 Task: Change the "Maximal bitrate" for "Speex audio decoder" to 2.
Action: Mouse moved to (107, 11)
Screenshot: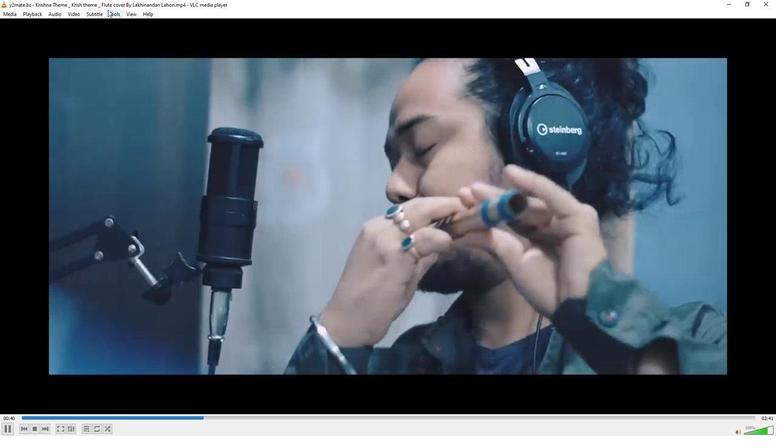 
Action: Mouse pressed left at (107, 11)
Screenshot: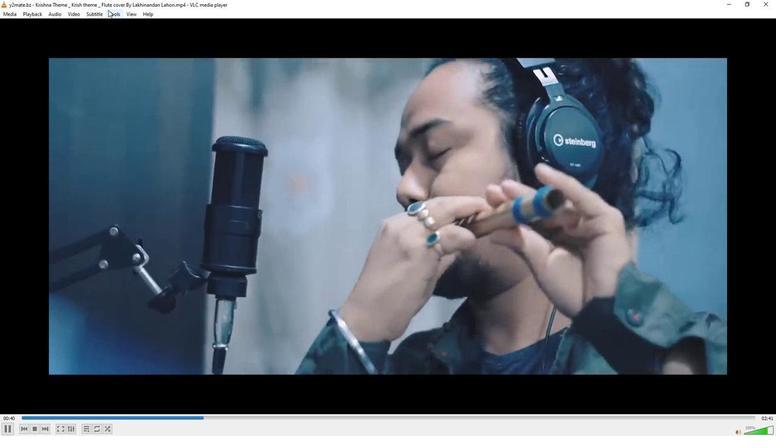
Action: Mouse moved to (125, 112)
Screenshot: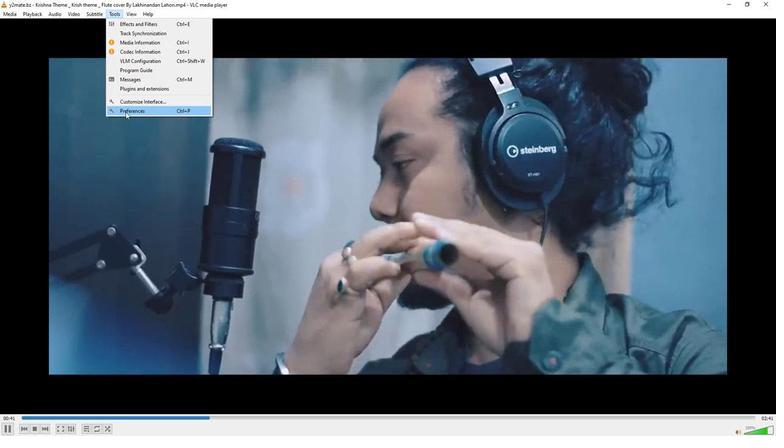 
Action: Mouse pressed left at (125, 112)
Screenshot: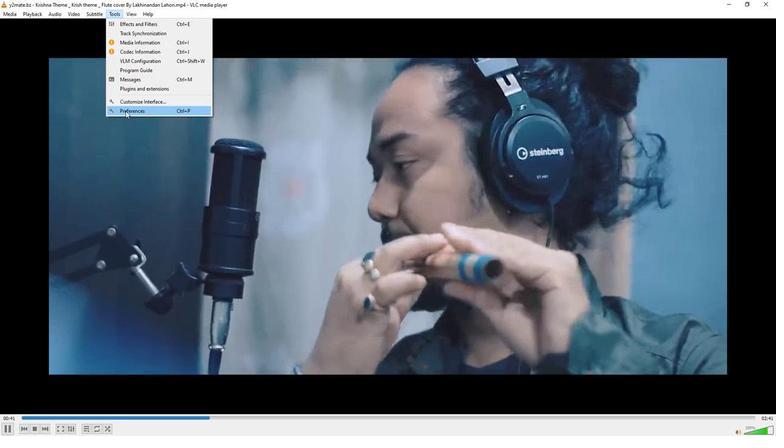 
Action: Mouse moved to (209, 335)
Screenshot: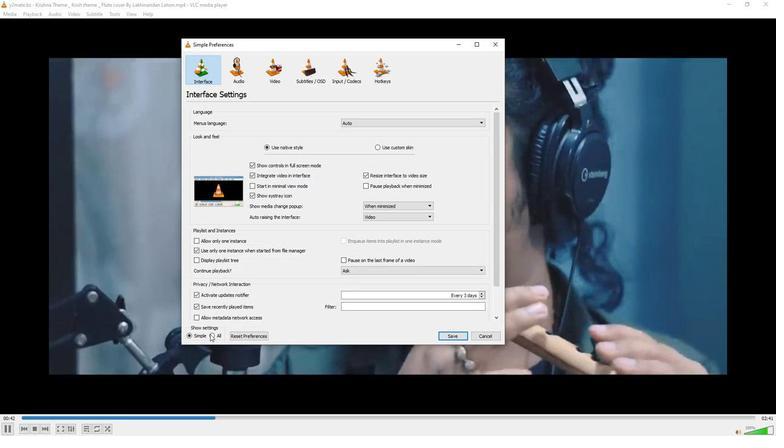 
Action: Mouse pressed left at (209, 335)
Screenshot: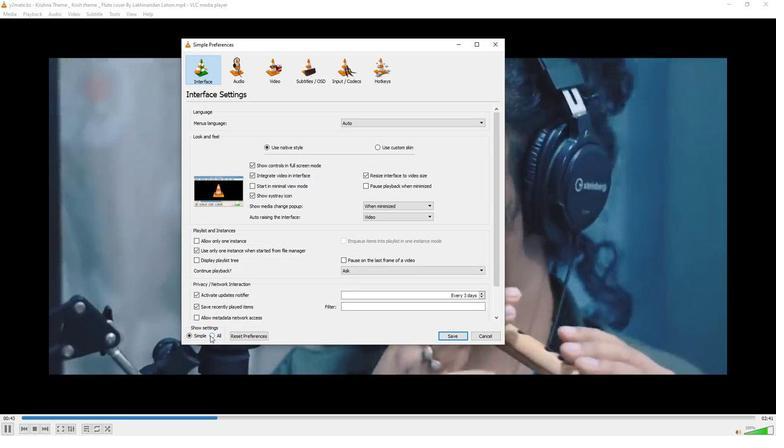 
Action: Mouse moved to (200, 208)
Screenshot: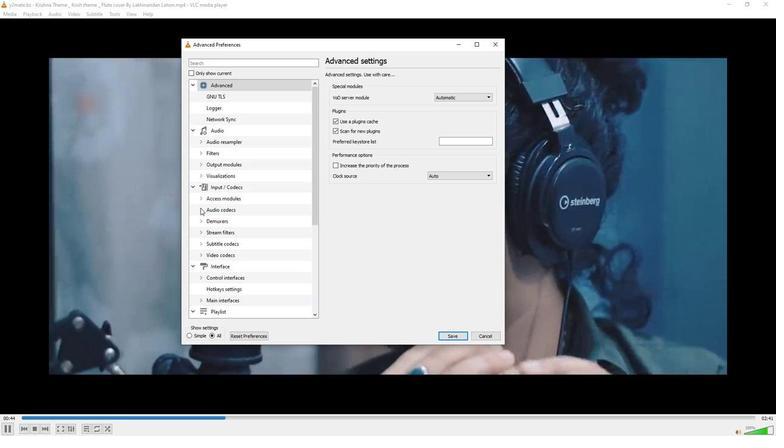 
Action: Mouse pressed left at (200, 208)
Screenshot: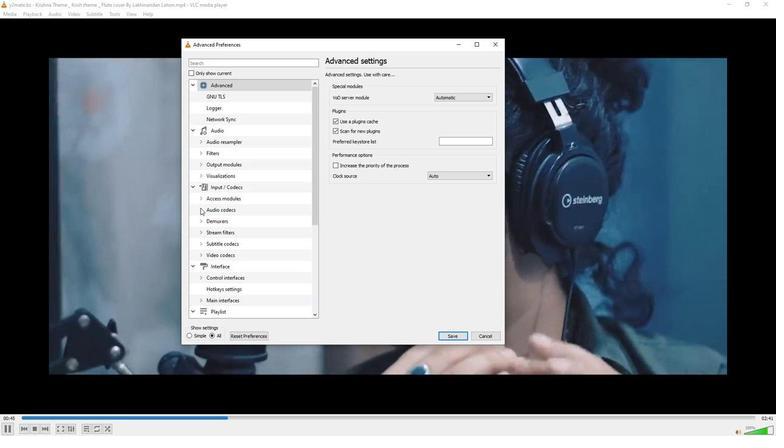
Action: Mouse moved to (220, 254)
Screenshot: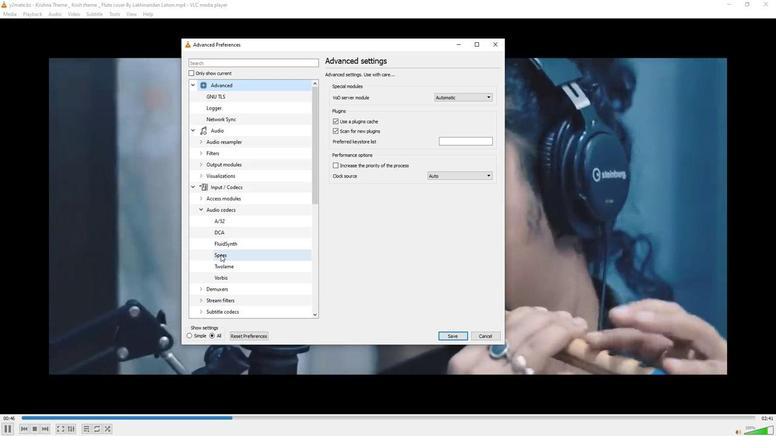 
Action: Mouse pressed left at (220, 254)
Screenshot: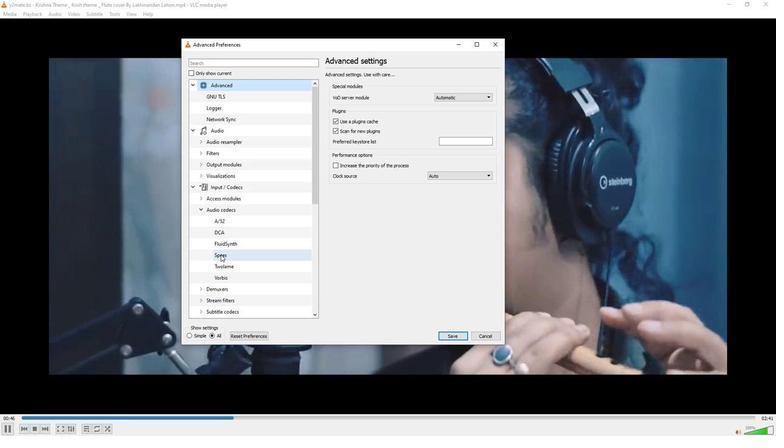
Action: Mouse moved to (492, 128)
Screenshot: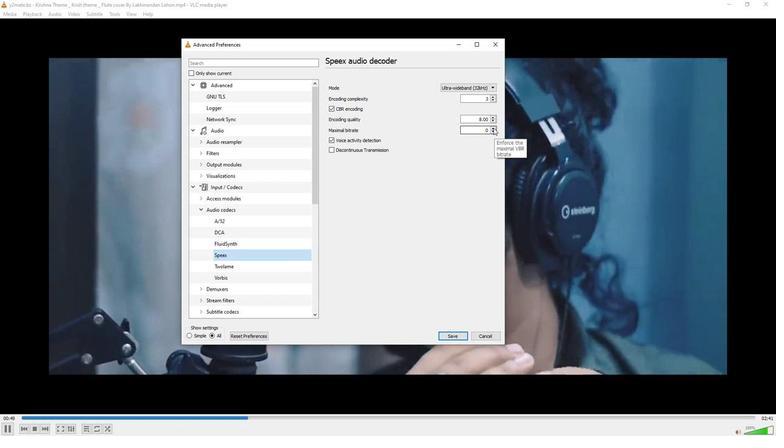 
Action: Mouse pressed left at (492, 128)
Screenshot: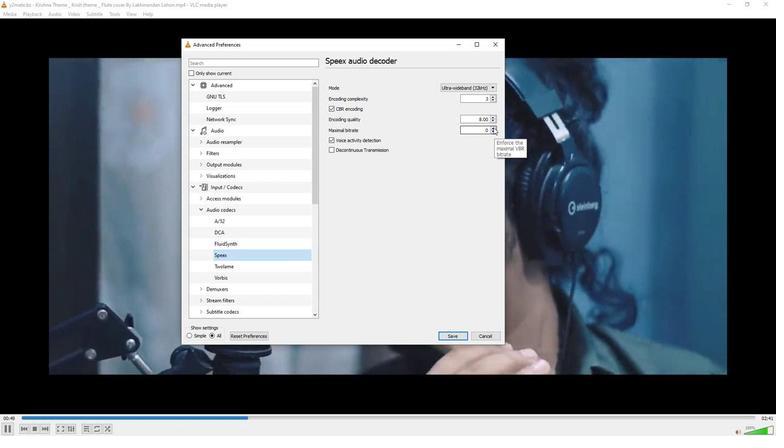 
Action: Mouse pressed left at (492, 128)
Screenshot: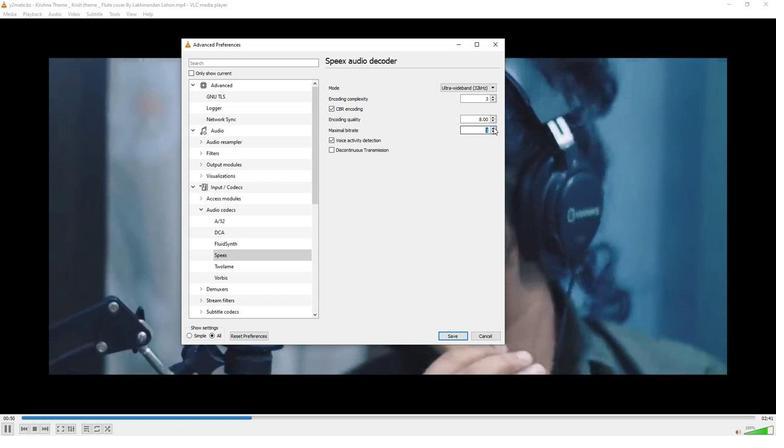 
Action: Mouse moved to (449, 336)
Screenshot: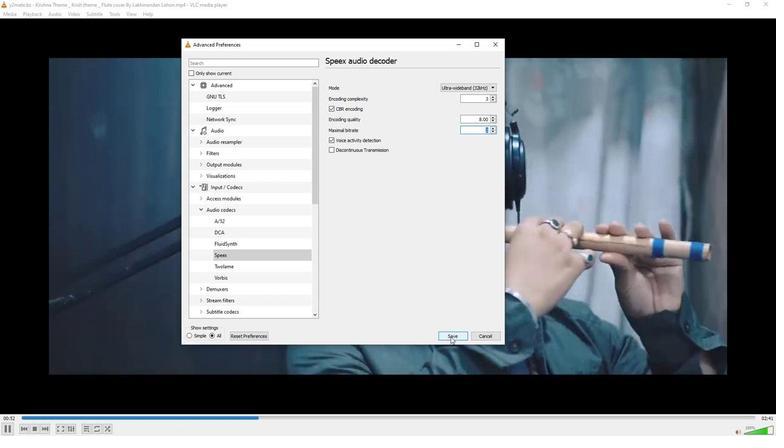 
Action: Mouse pressed left at (449, 336)
Screenshot: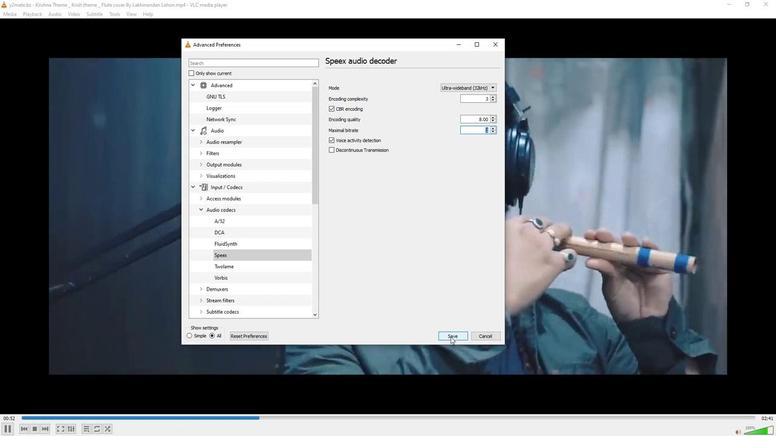 
Action: Mouse moved to (445, 322)
Screenshot: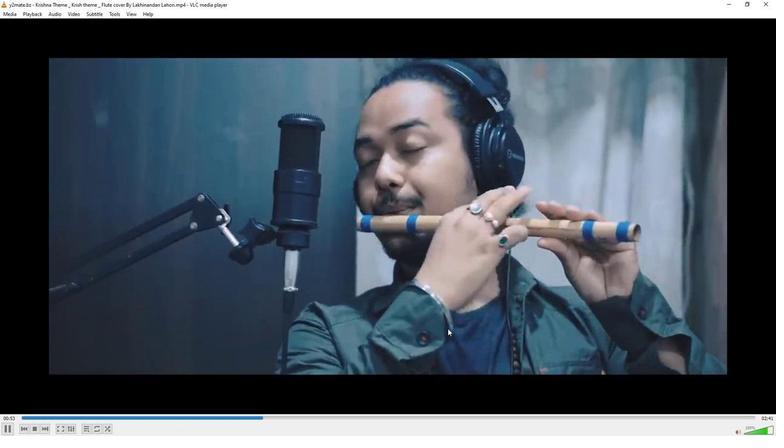 
